 Task: Use the formula "ISDATE" in spreadsheet "Project portfolio".
Action: Mouse moved to (622, 94)
Screenshot: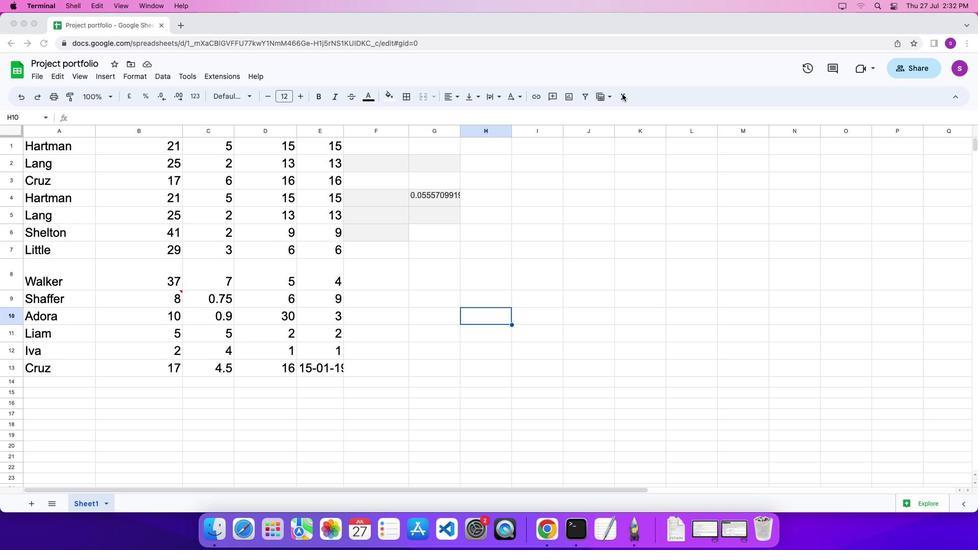 
Action: Mouse pressed left at (622, 94)
Screenshot: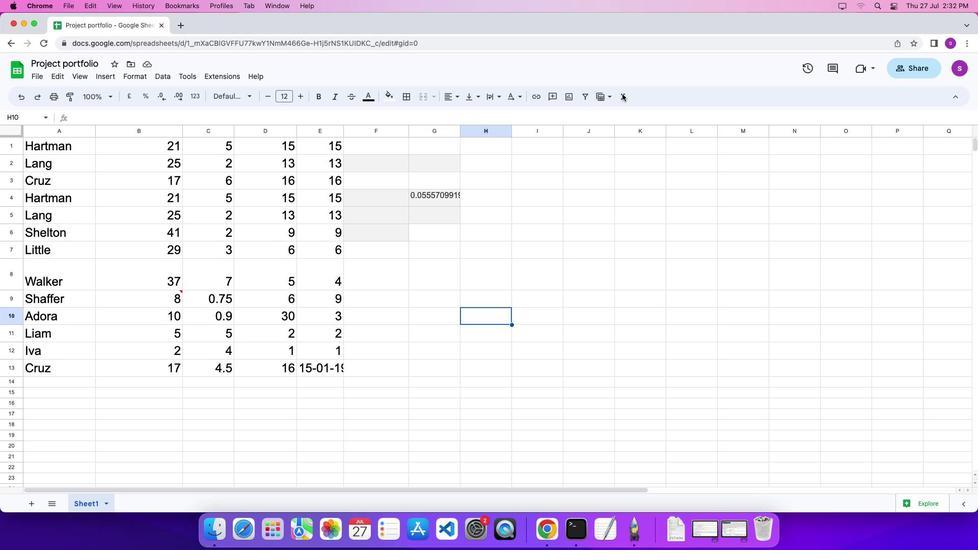 
Action: Mouse moved to (621, 96)
Screenshot: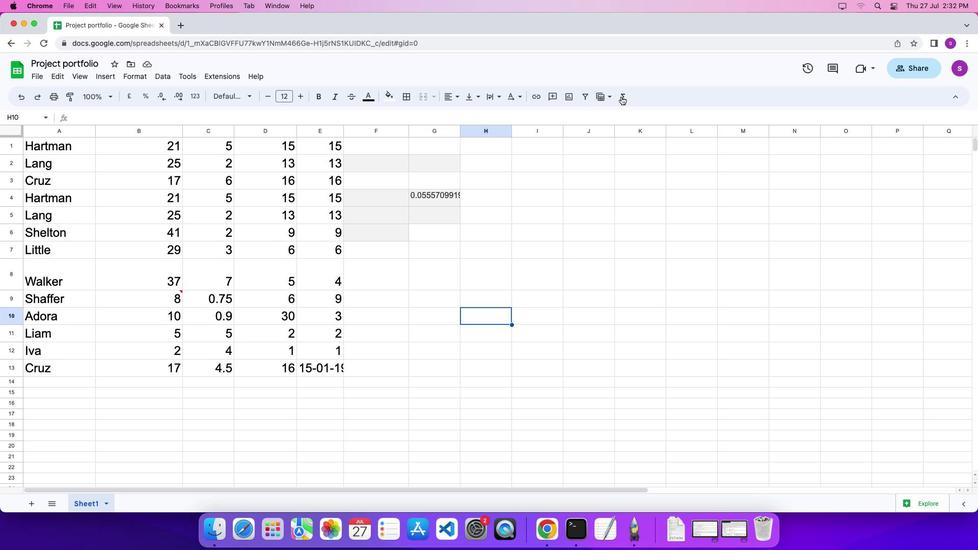 
Action: Mouse pressed left at (621, 96)
Screenshot: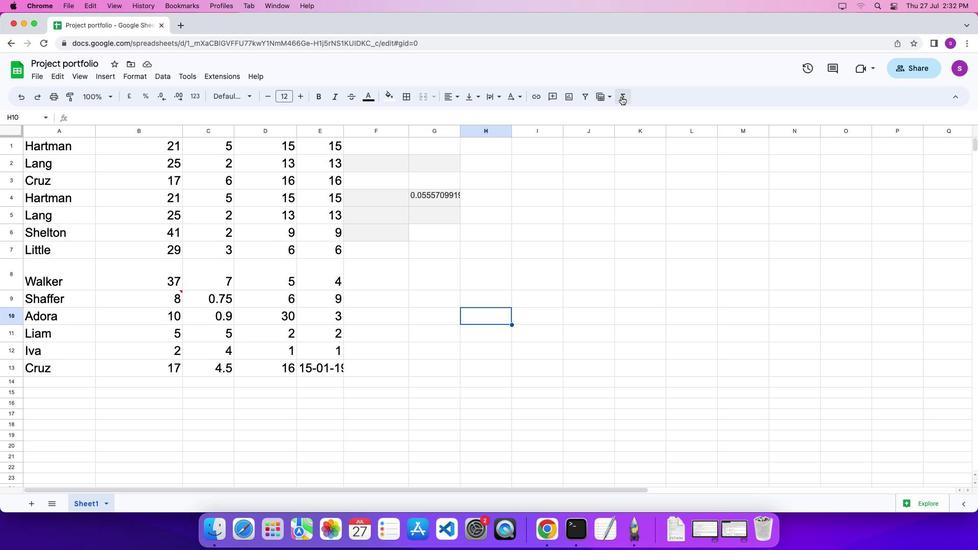 
Action: Mouse moved to (775, 352)
Screenshot: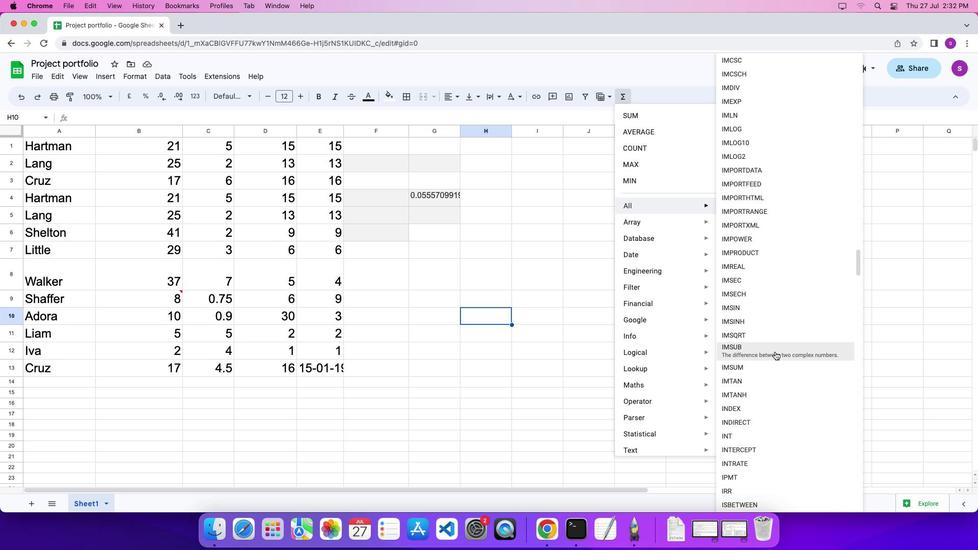 
Action: Mouse scrolled (775, 352) with delta (0, 0)
Screenshot: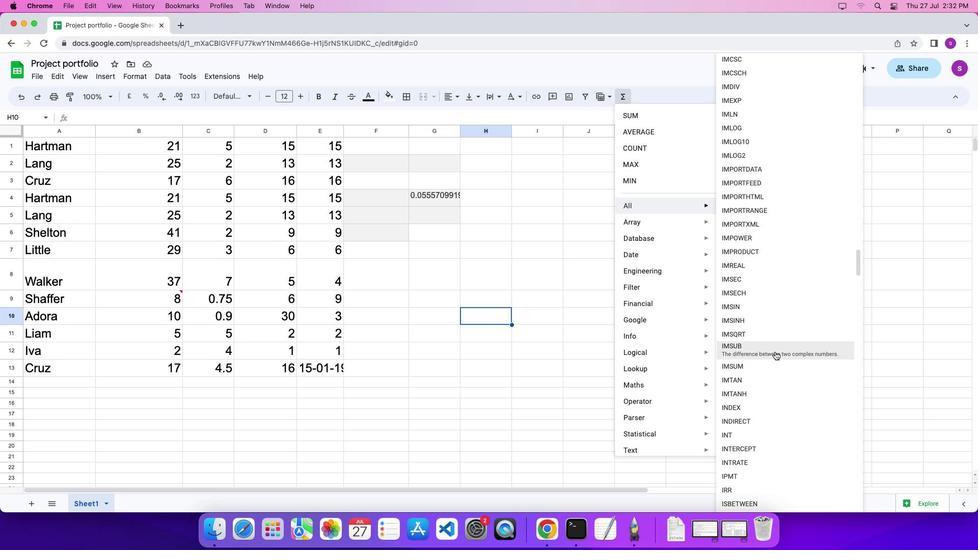 
Action: Mouse scrolled (775, 352) with delta (0, 0)
Screenshot: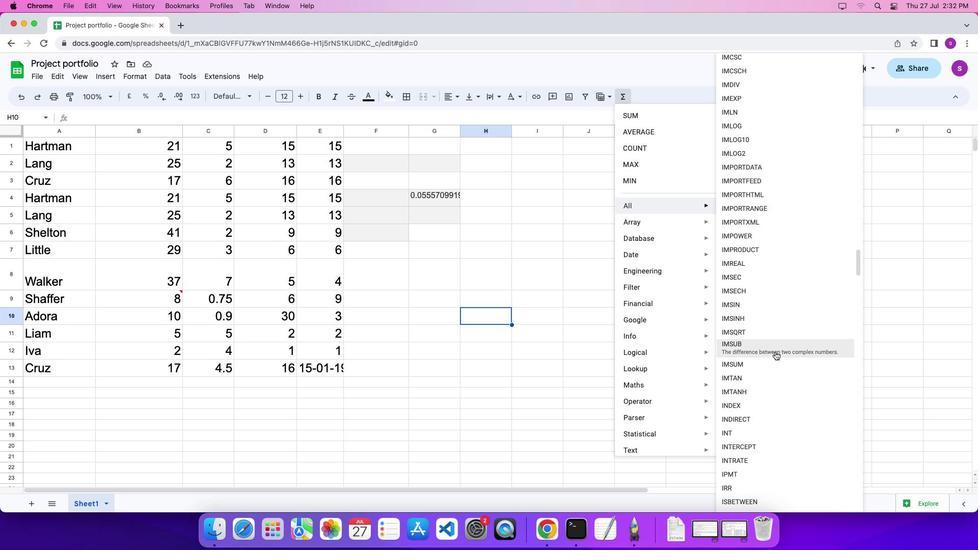 
Action: Mouse scrolled (775, 352) with delta (0, 0)
Screenshot: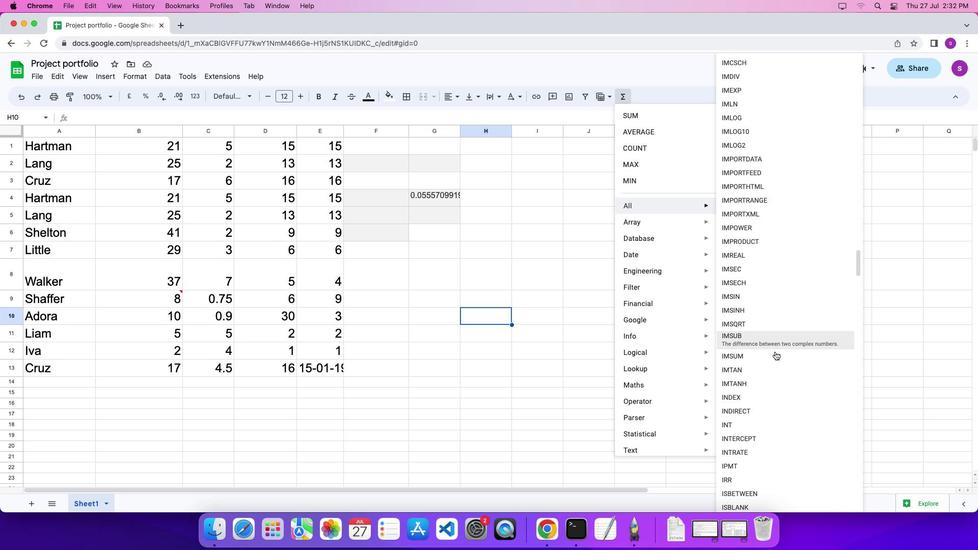 
Action: Mouse moved to (775, 352)
Screenshot: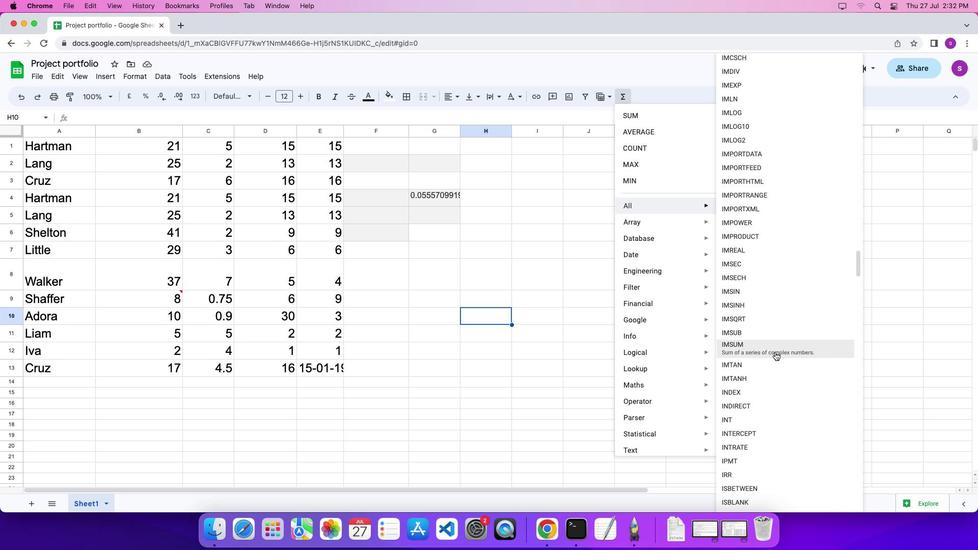 
Action: Mouse scrolled (775, 352) with delta (0, 0)
Screenshot: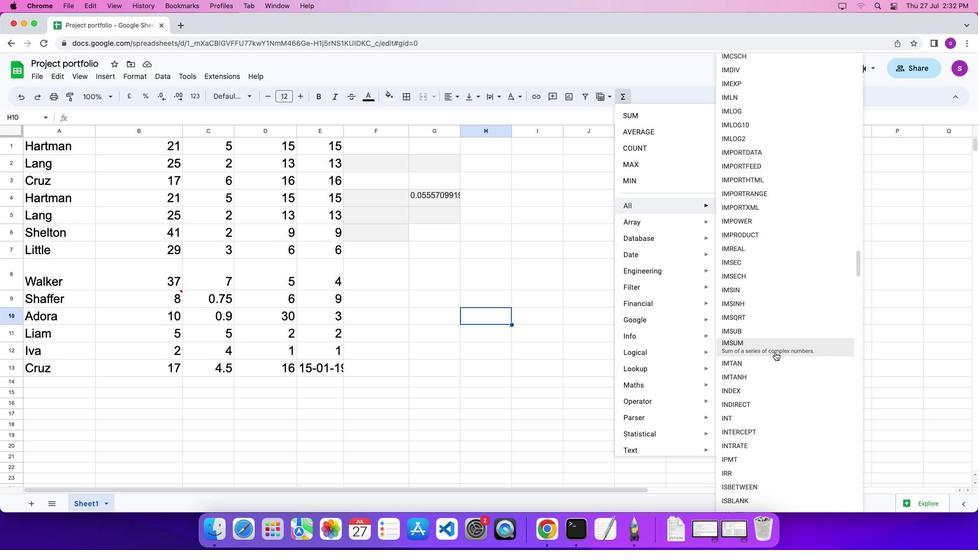 
Action: Mouse scrolled (775, 352) with delta (0, 0)
Screenshot: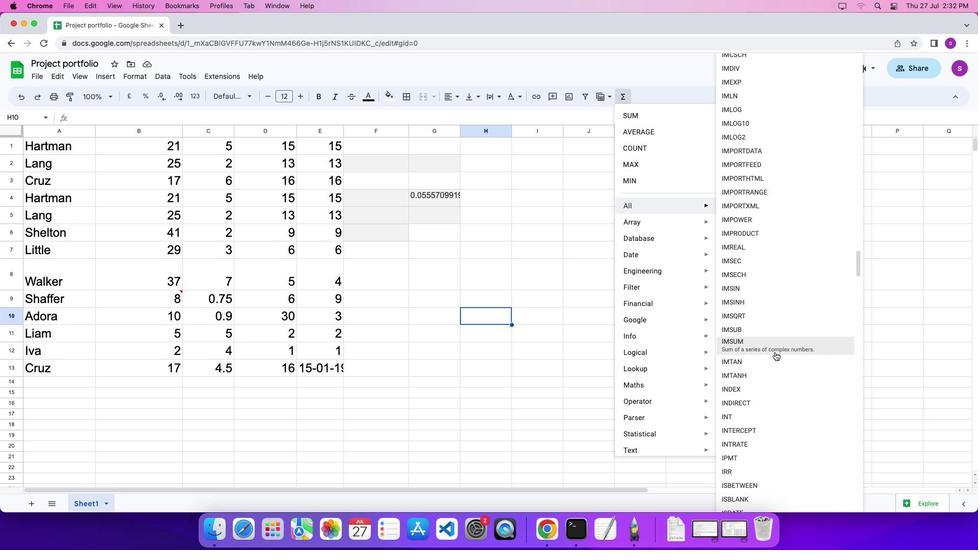 
Action: Mouse moved to (774, 359)
Screenshot: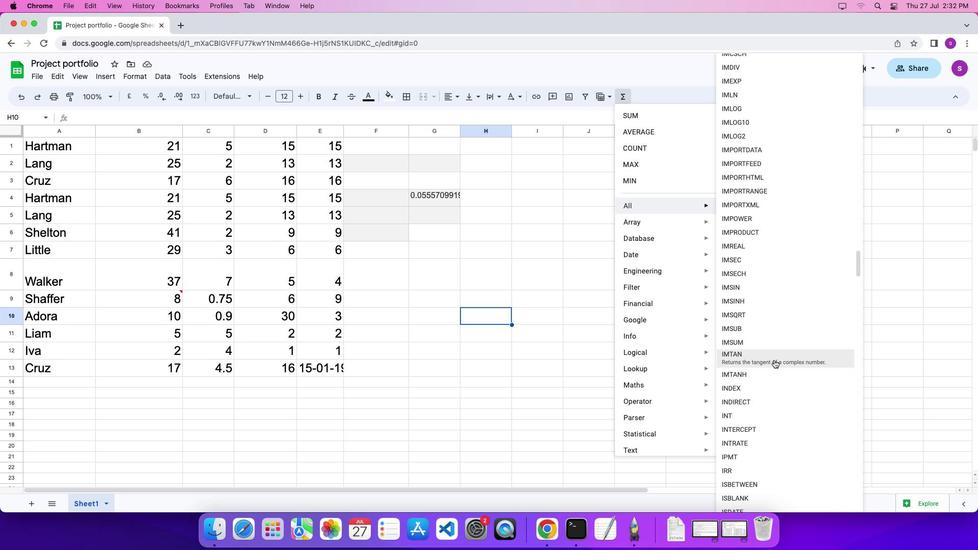 
Action: Mouse scrolled (774, 359) with delta (0, 0)
Screenshot: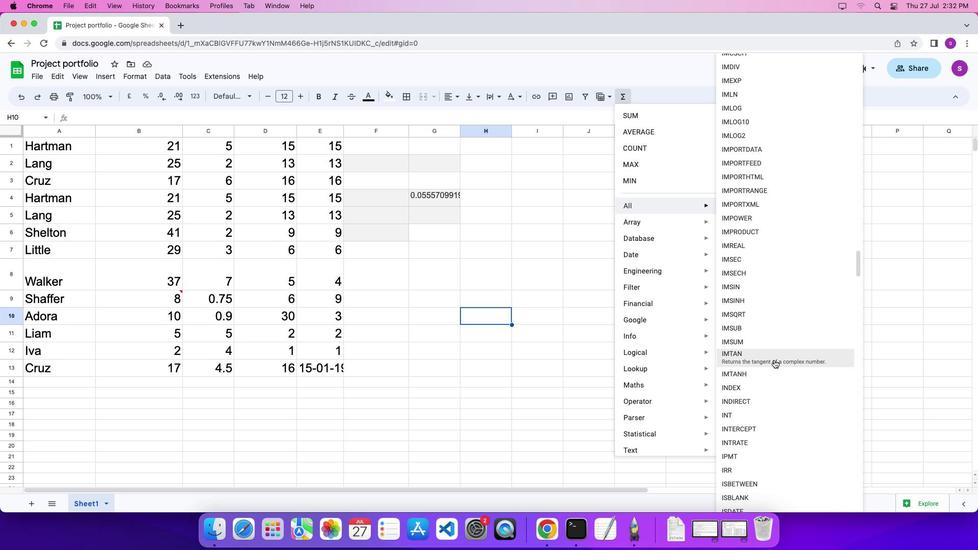 
Action: Mouse scrolled (774, 359) with delta (0, 0)
Screenshot: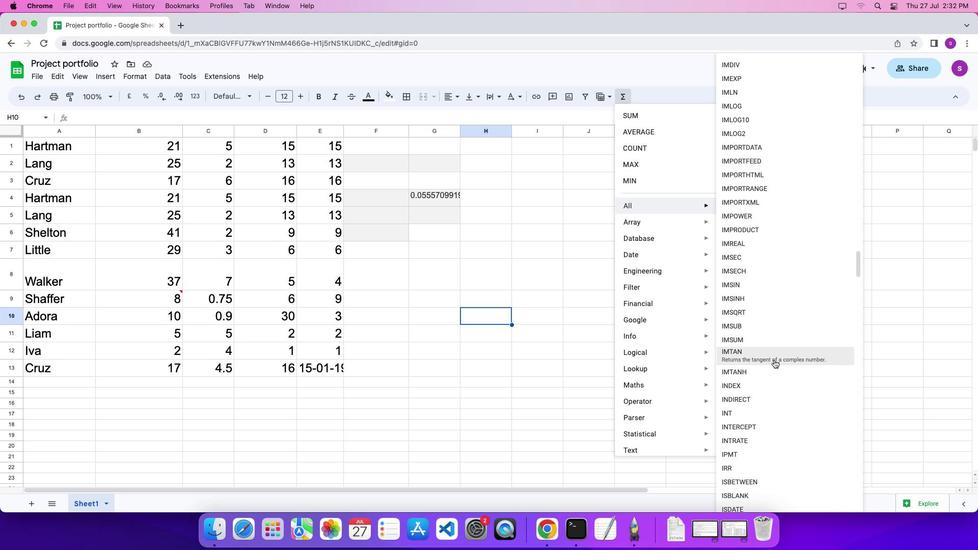 
Action: Mouse scrolled (774, 359) with delta (0, 0)
Screenshot: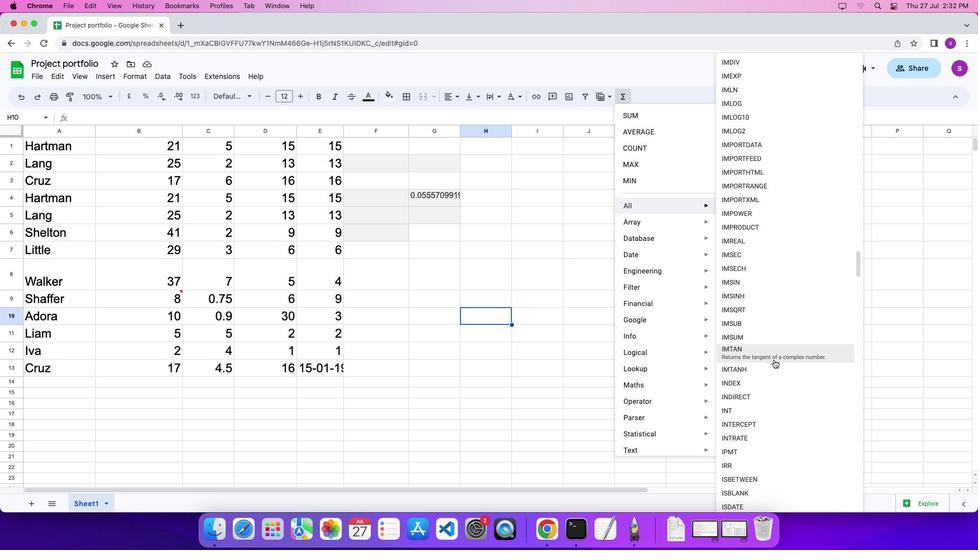 
Action: Mouse scrolled (774, 359) with delta (0, 0)
Screenshot: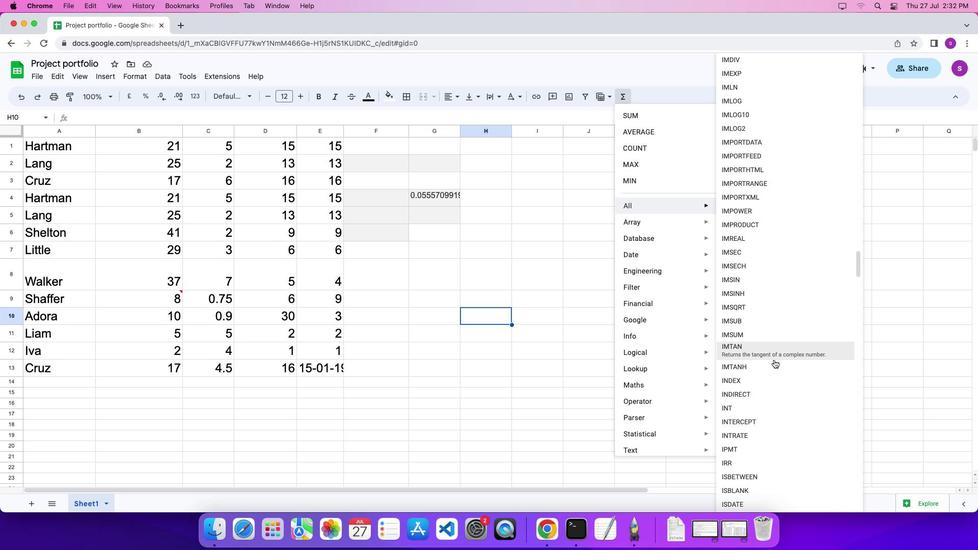 
Action: Mouse scrolled (774, 359) with delta (0, 0)
Screenshot: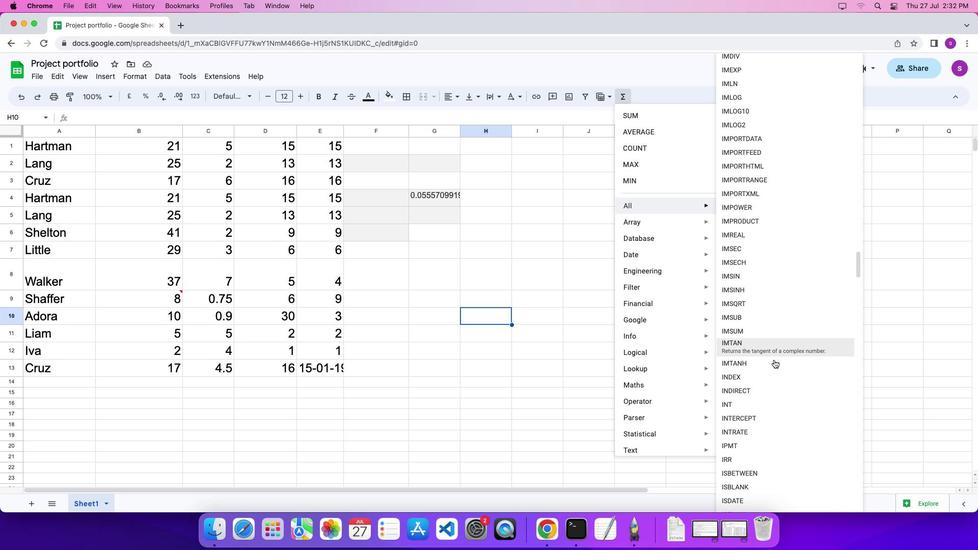 
Action: Mouse scrolled (774, 359) with delta (0, 0)
Screenshot: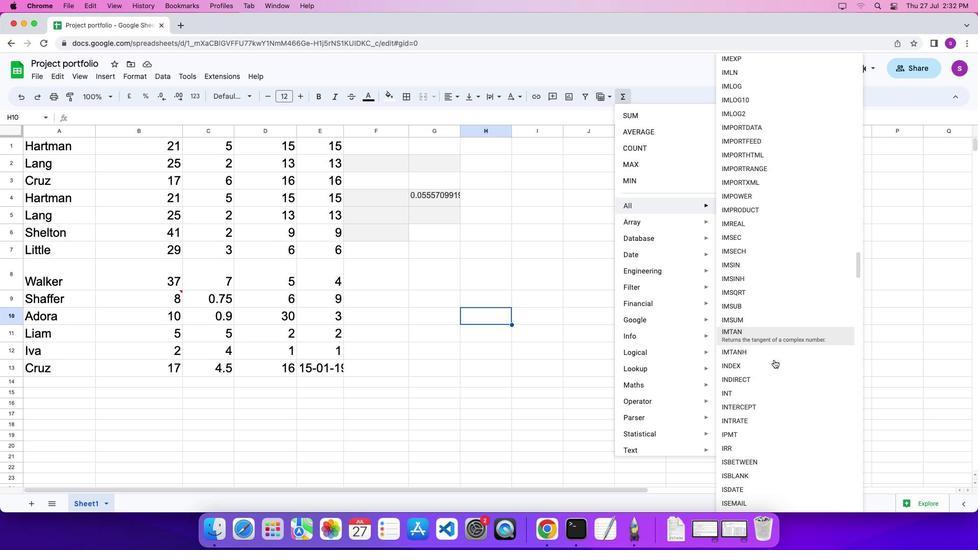 
Action: Mouse scrolled (774, 359) with delta (0, 0)
Screenshot: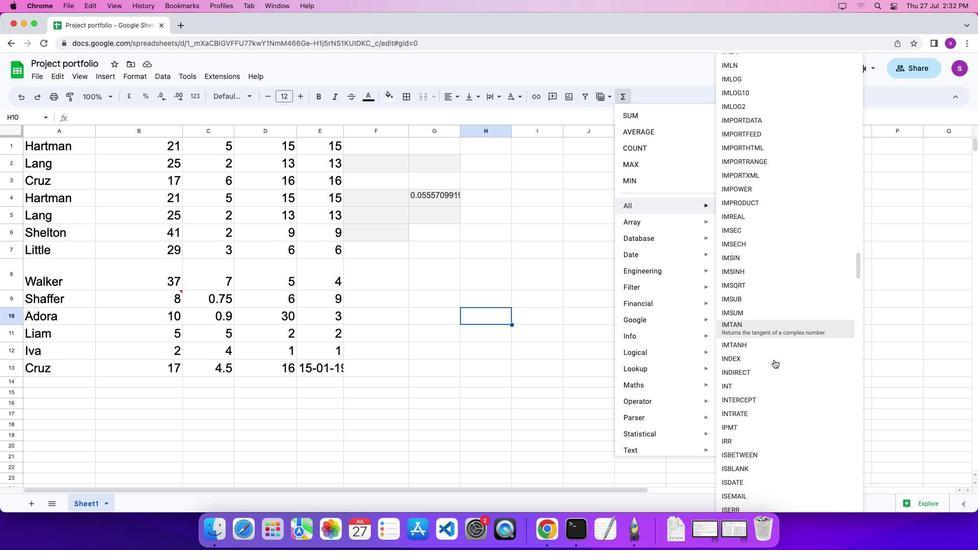 
Action: Mouse scrolled (774, 359) with delta (0, 0)
Screenshot: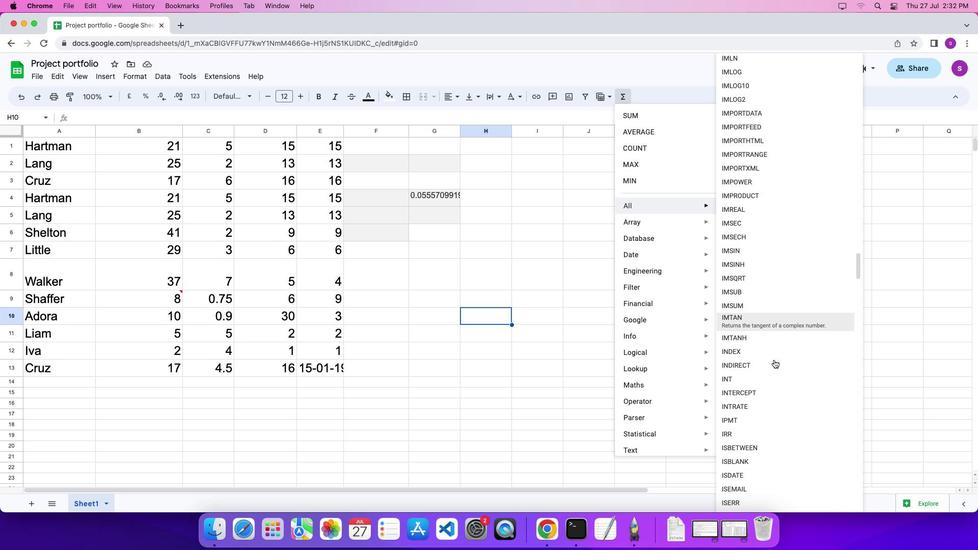 
Action: Mouse scrolled (774, 359) with delta (0, 0)
Screenshot: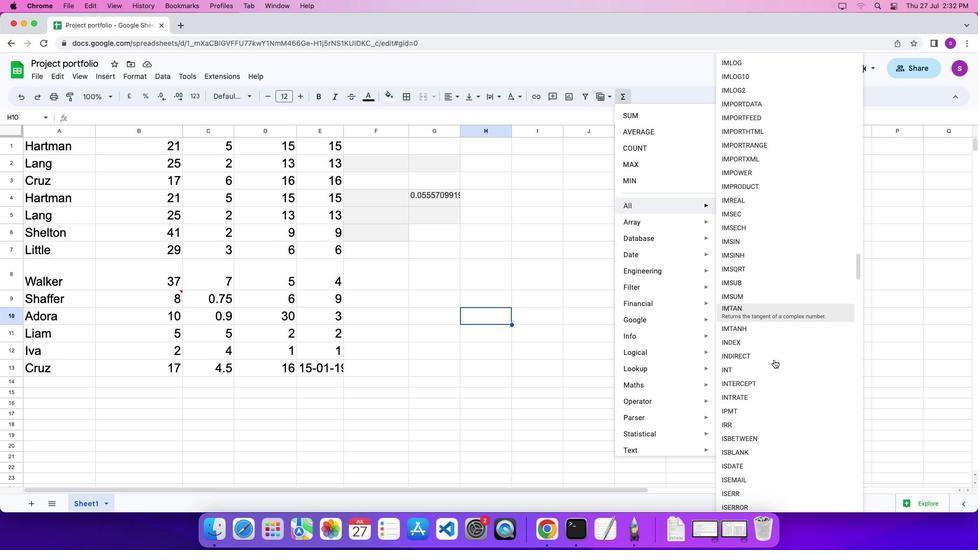 
Action: Mouse moved to (771, 462)
Screenshot: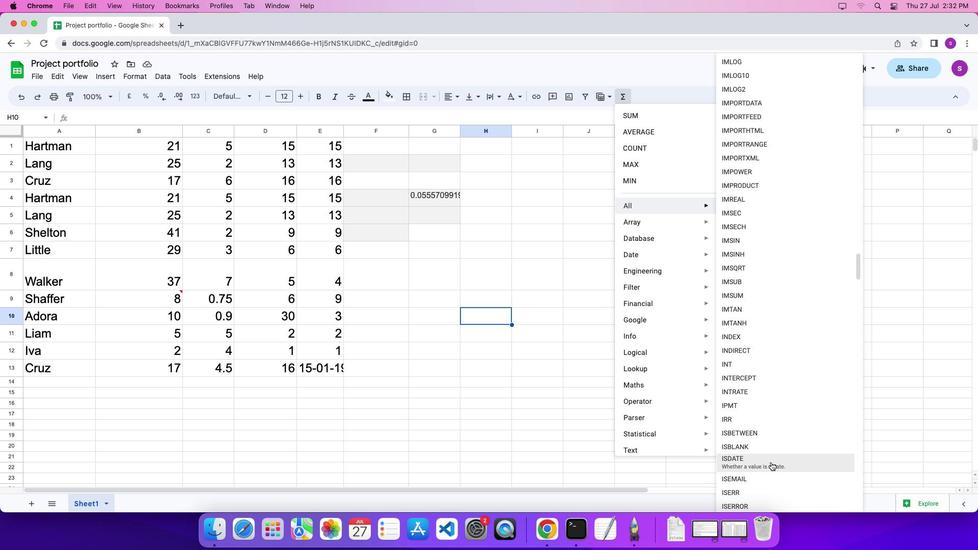 
Action: Mouse pressed left at (771, 462)
Screenshot: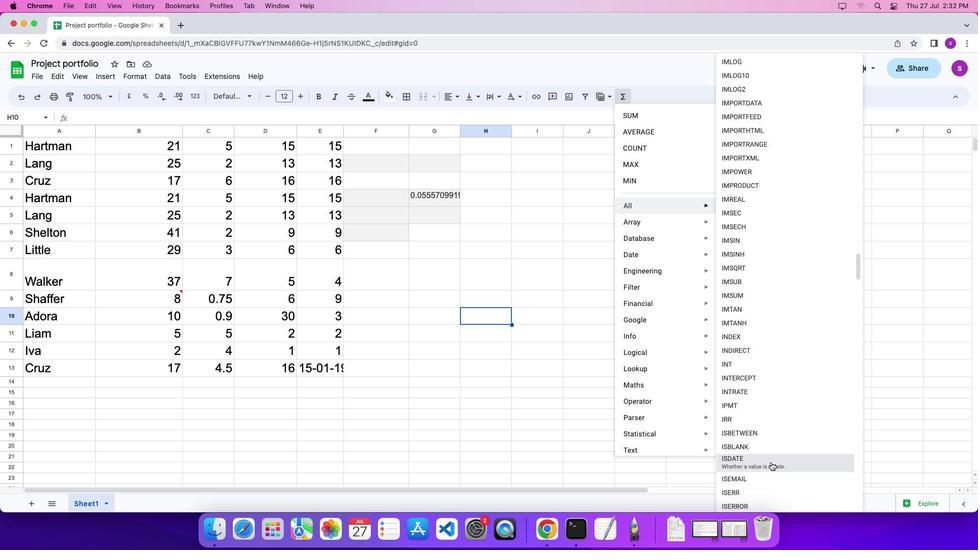 
Action: Mouse moved to (679, 319)
Screenshot: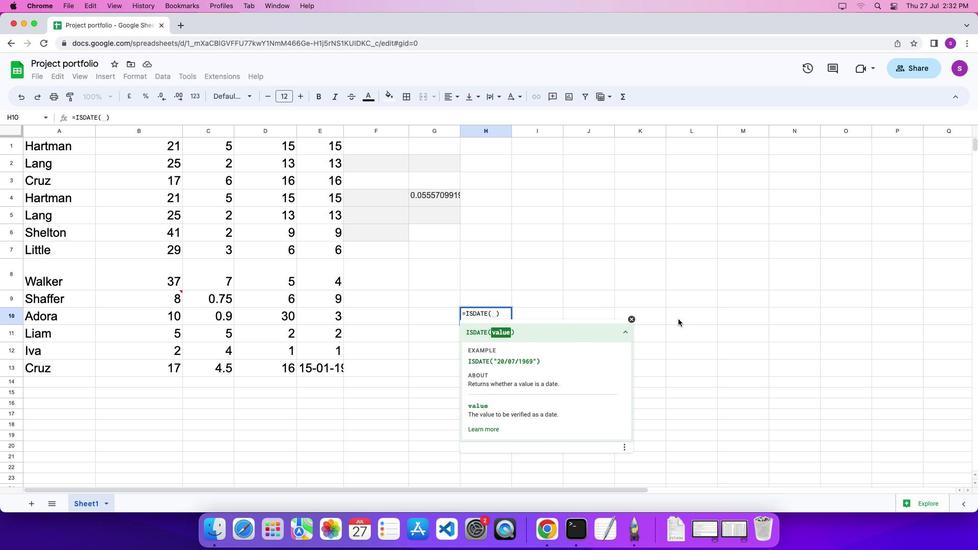 
Action: Key pressed Key.shift_r'"''2''0''/''/''0''7''/''1''9''6''9'Key.shift_r'"''\x03'
Screenshot: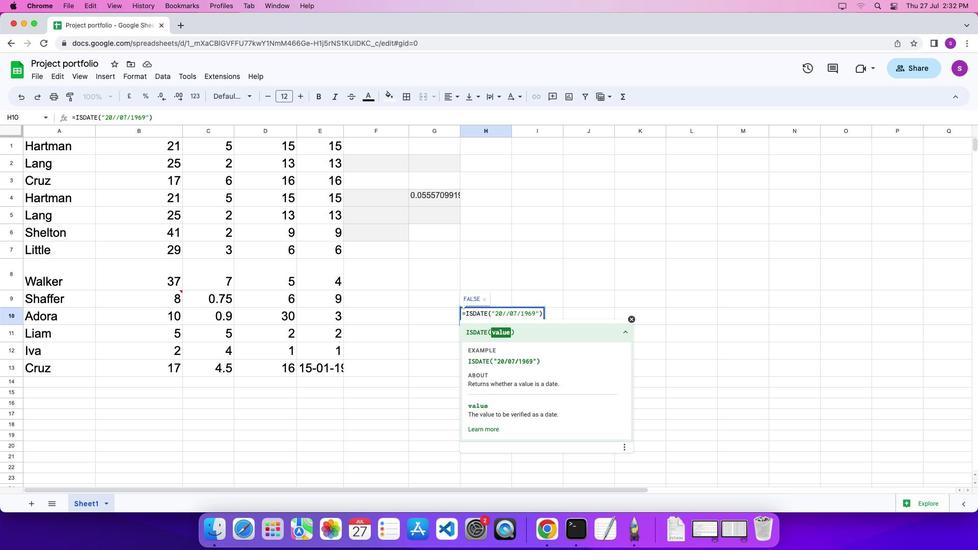 
Action: Mouse moved to (619, 289)
Screenshot: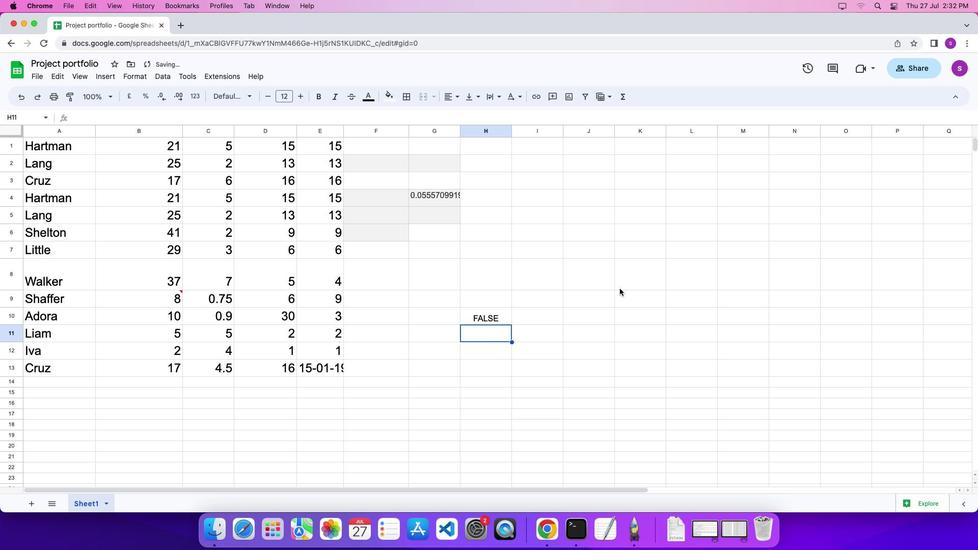 
